 Task: Add Organic Valley Grassmilk Raw Cheddar Cheese to the cart.
Action: Mouse moved to (878, 309)
Screenshot: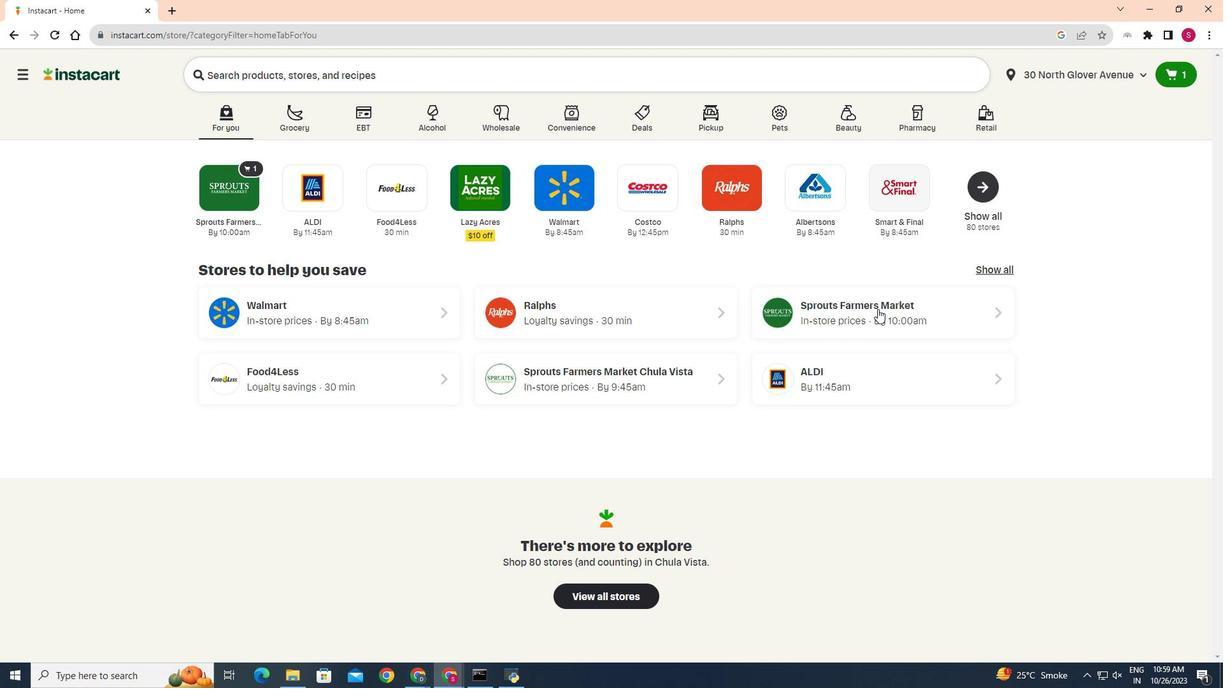 
Action: Mouse pressed left at (878, 309)
Screenshot: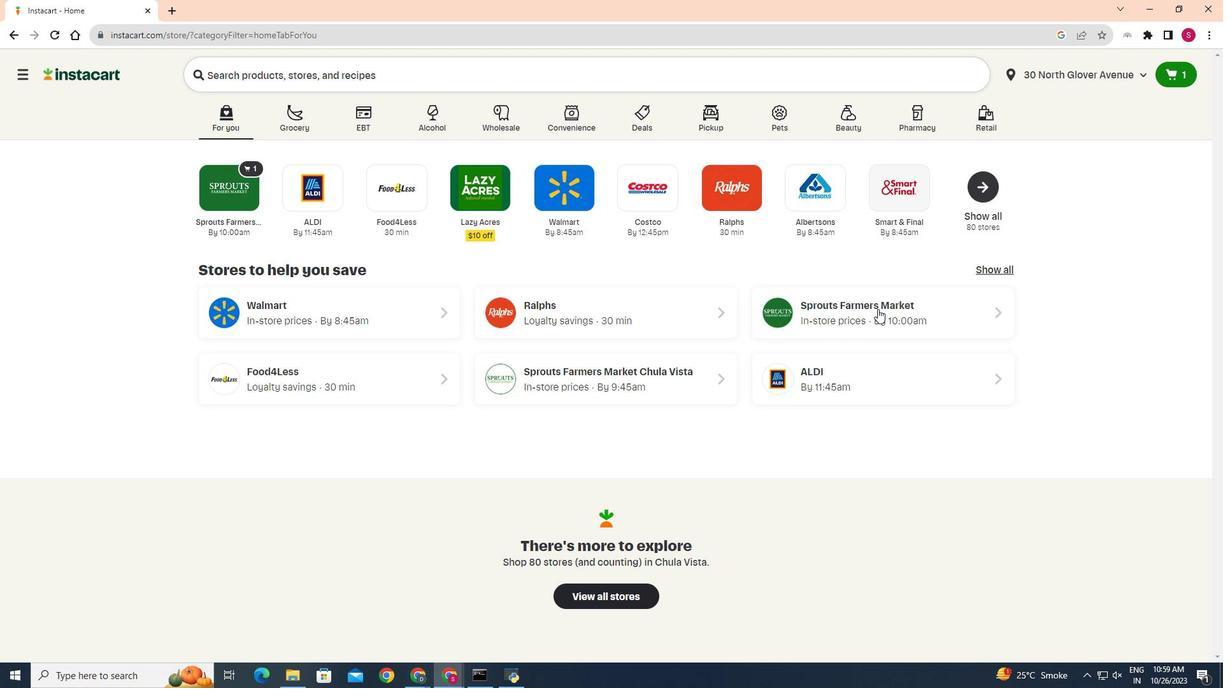 
Action: Mouse moved to (47, 536)
Screenshot: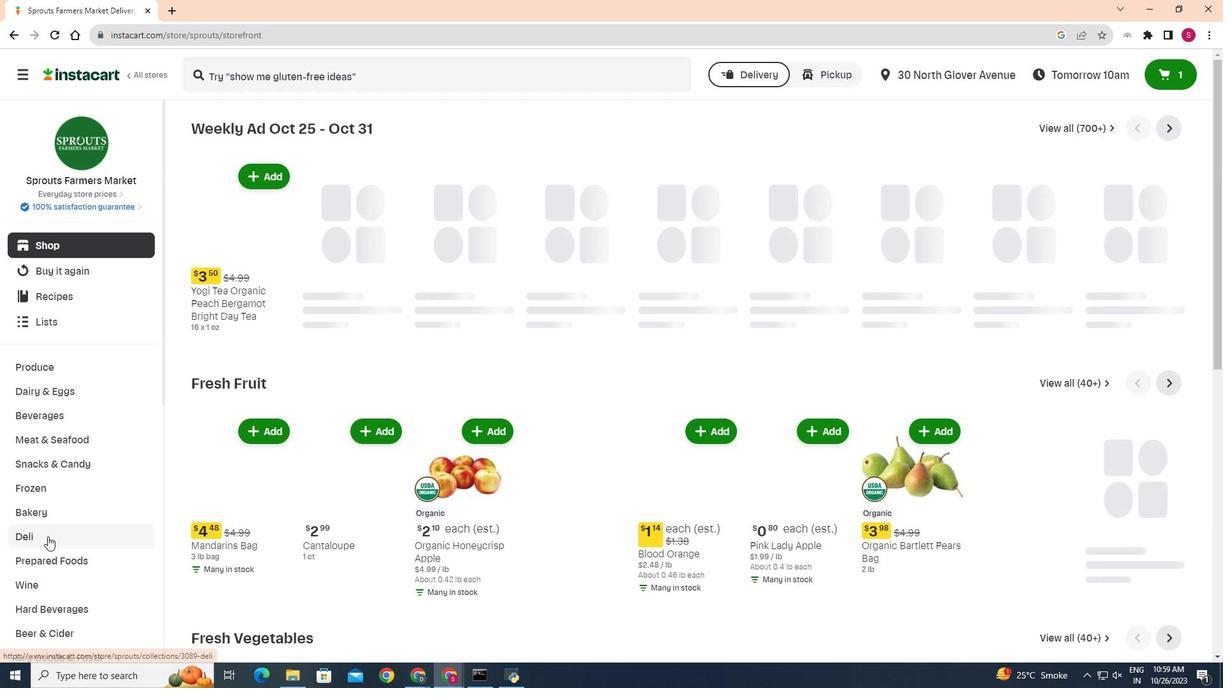 
Action: Mouse pressed left at (47, 536)
Screenshot: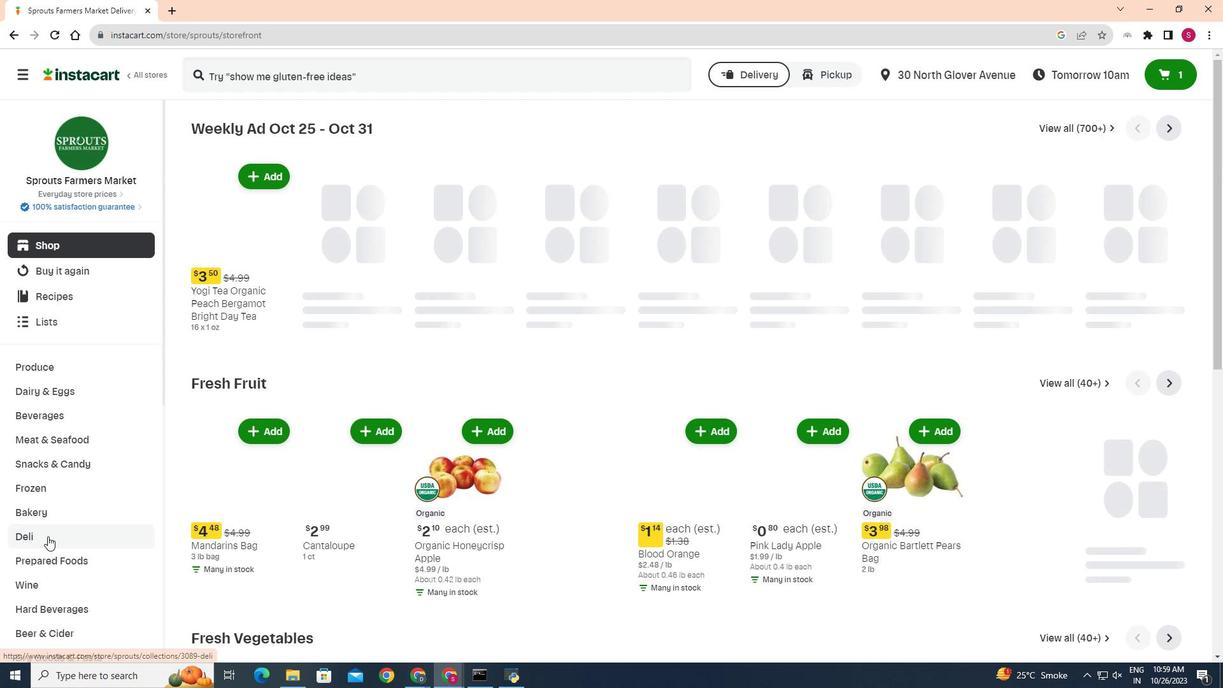 
Action: Mouse moved to (341, 163)
Screenshot: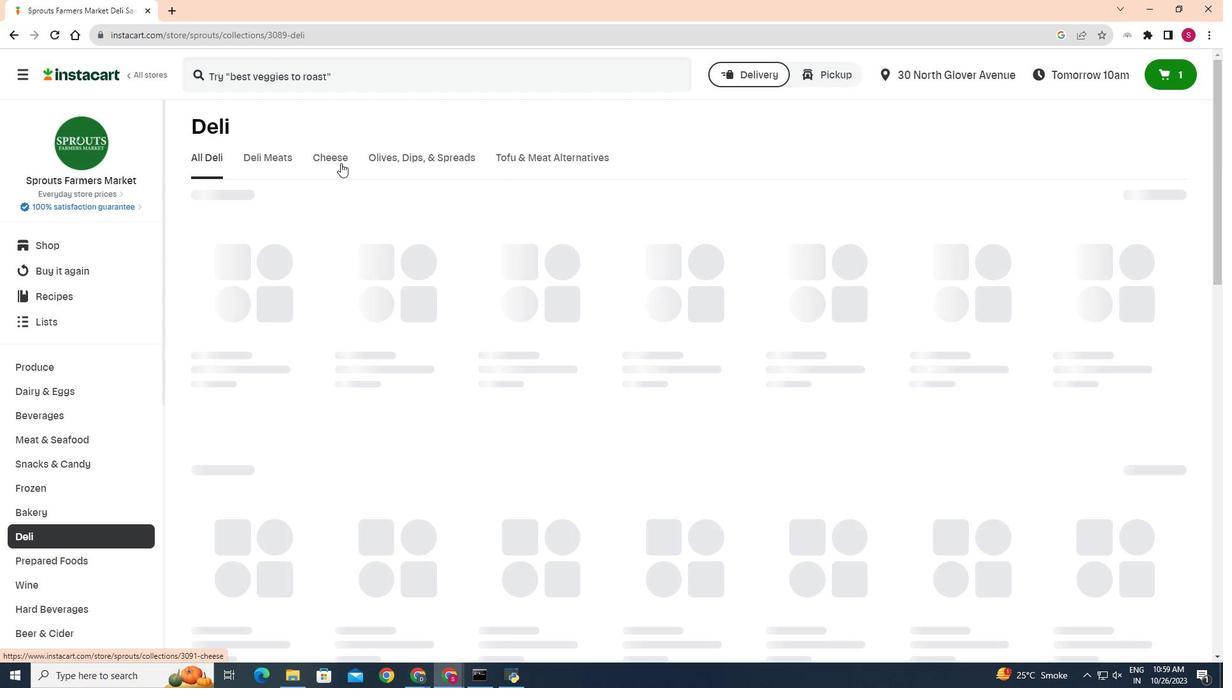 
Action: Mouse pressed left at (341, 163)
Screenshot: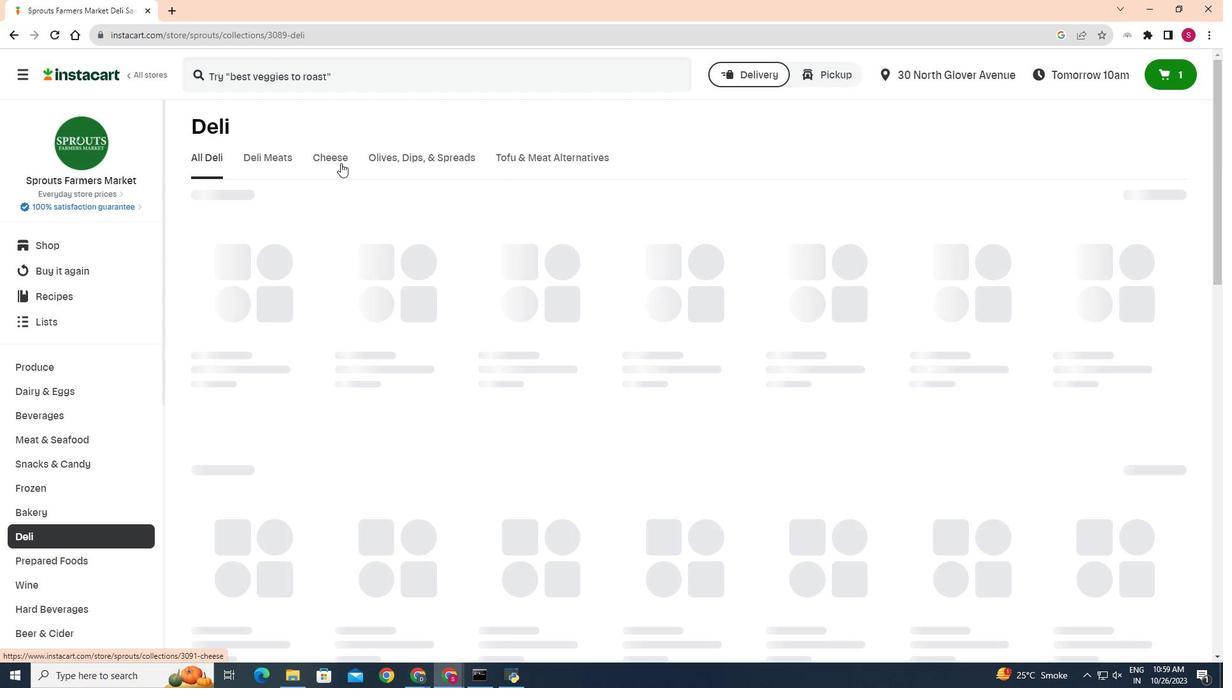 
Action: Mouse moved to (296, 216)
Screenshot: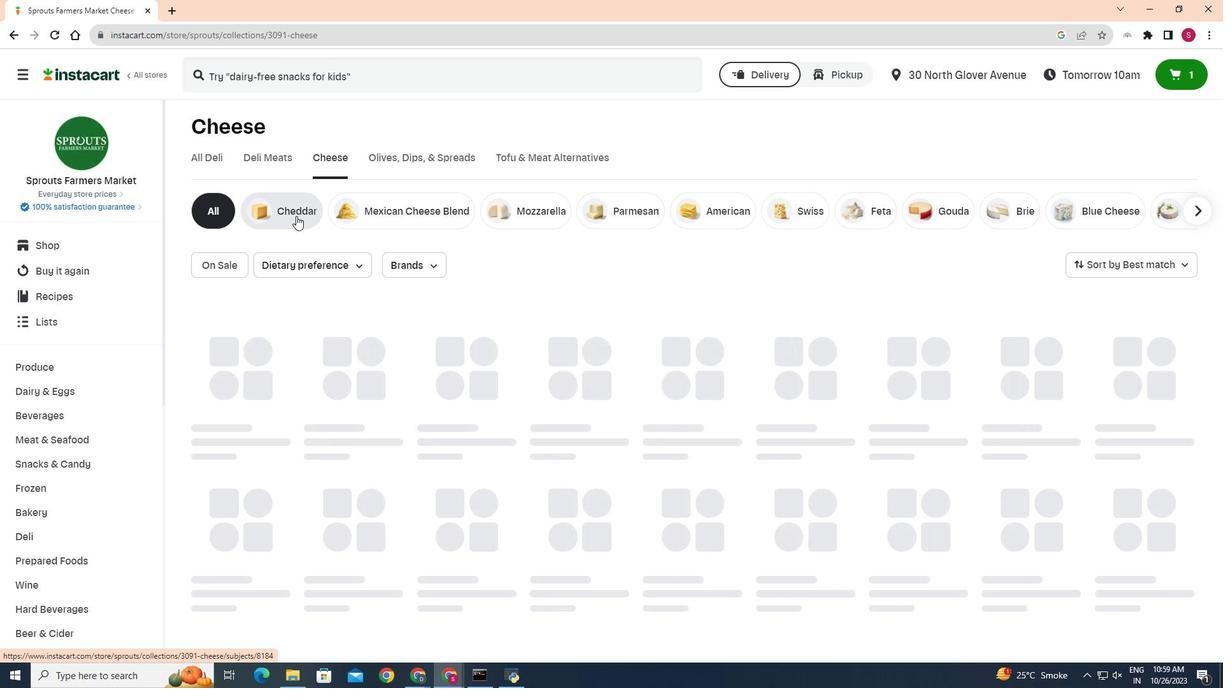 
Action: Mouse pressed left at (296, 216)
Screenshot: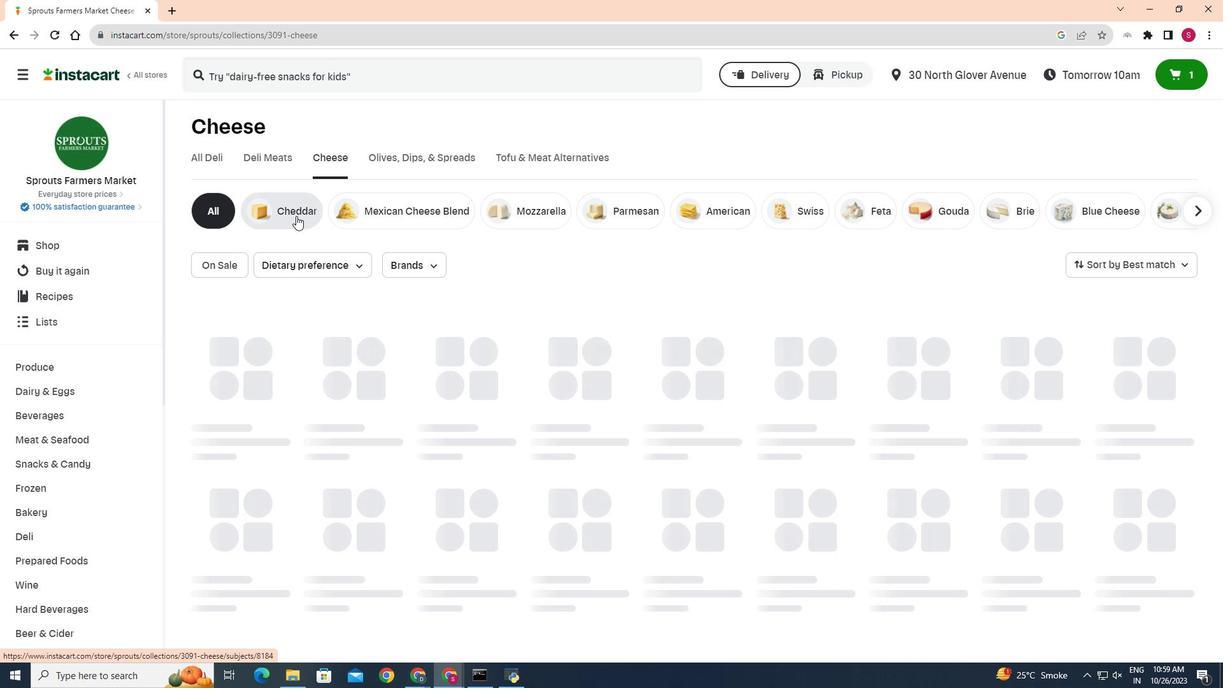 
Action: Mouse moved to (504, 287)
Screenshot: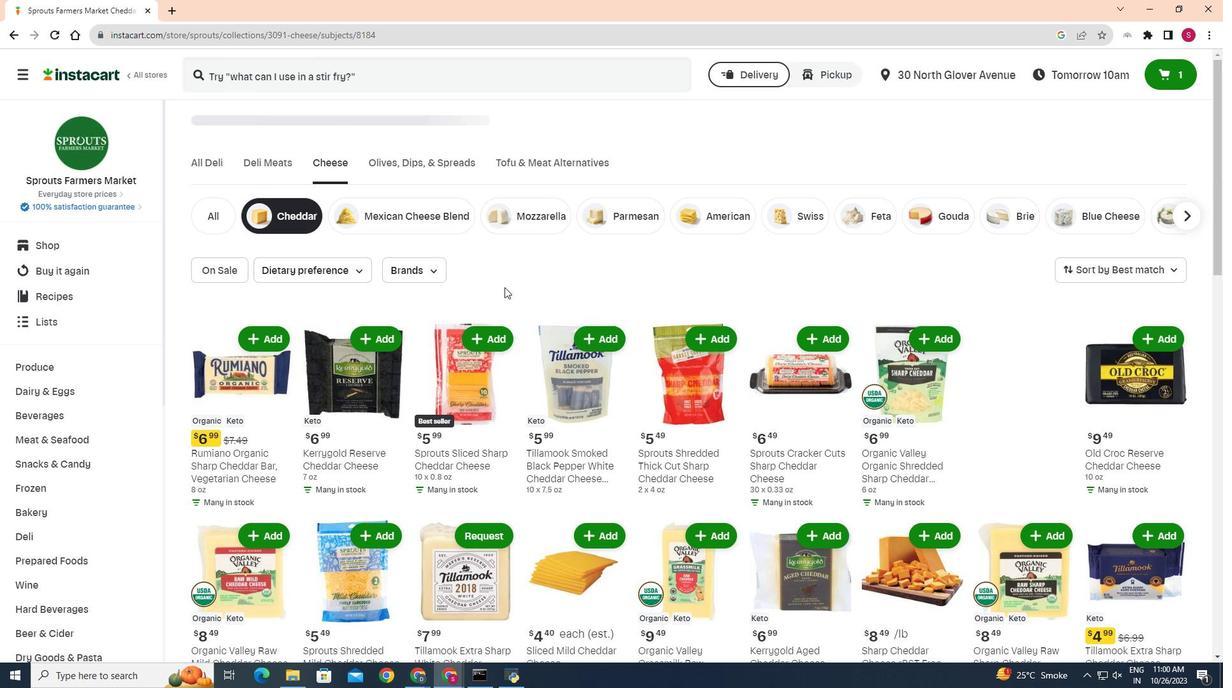 
Action: Mouse scrolled (504, 286) with delta (0, 0)
Screenshot: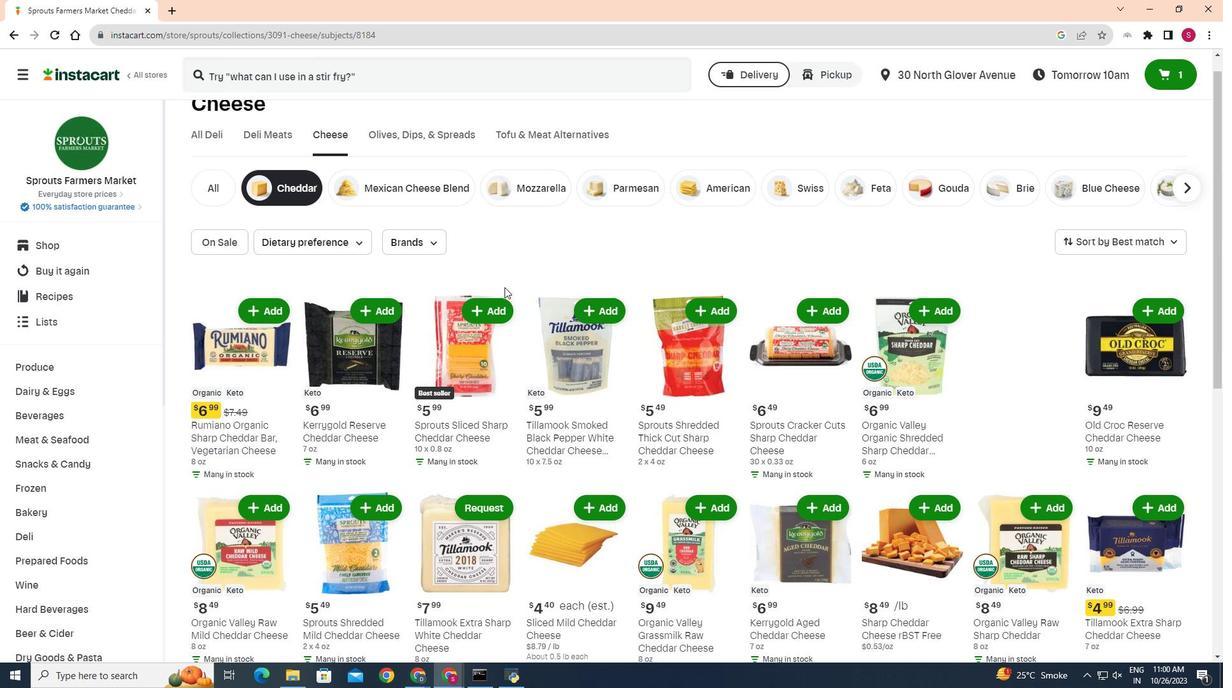 
Action: Mouse moved to (699, 462)
Screenshot: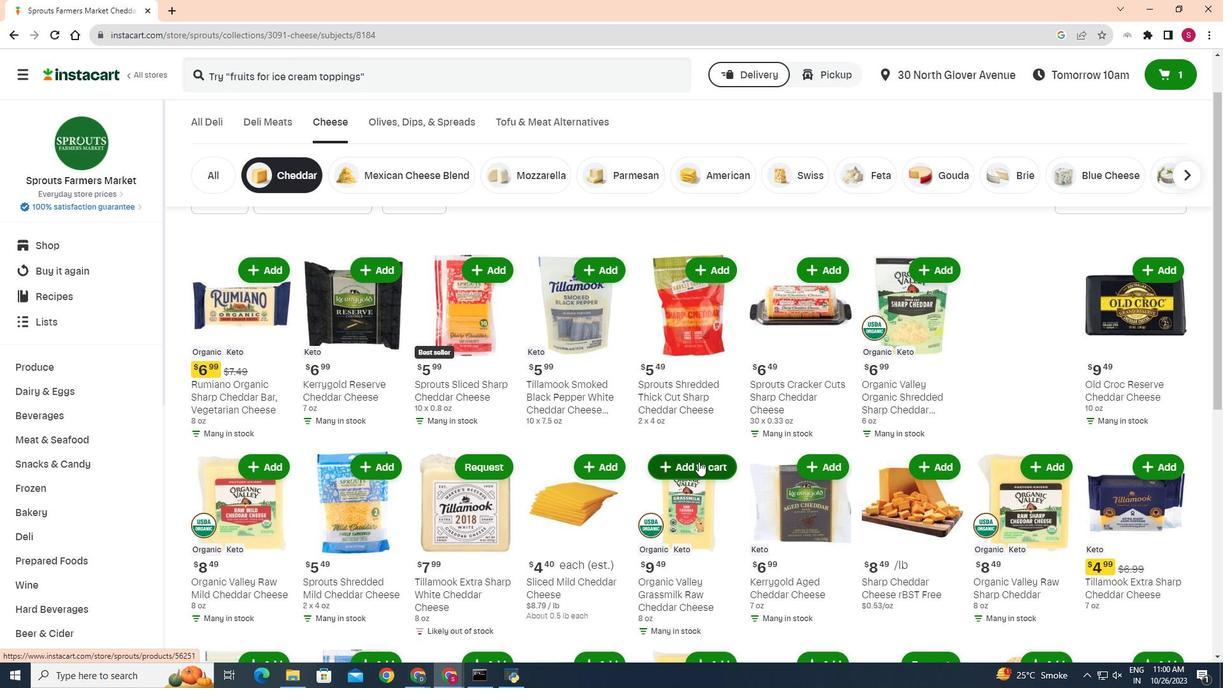 
Action: Mouse pressed left at (699, 462)
Screenshot: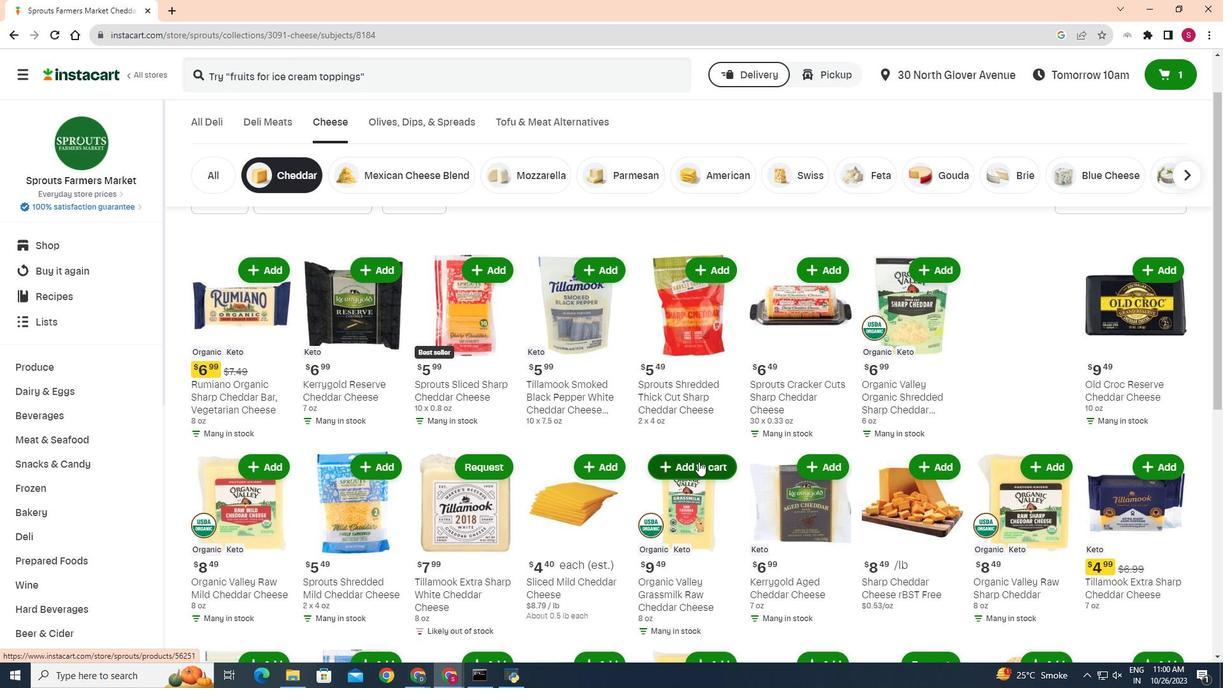 
Action: Mouse moved to (710, 421)
Screenshot: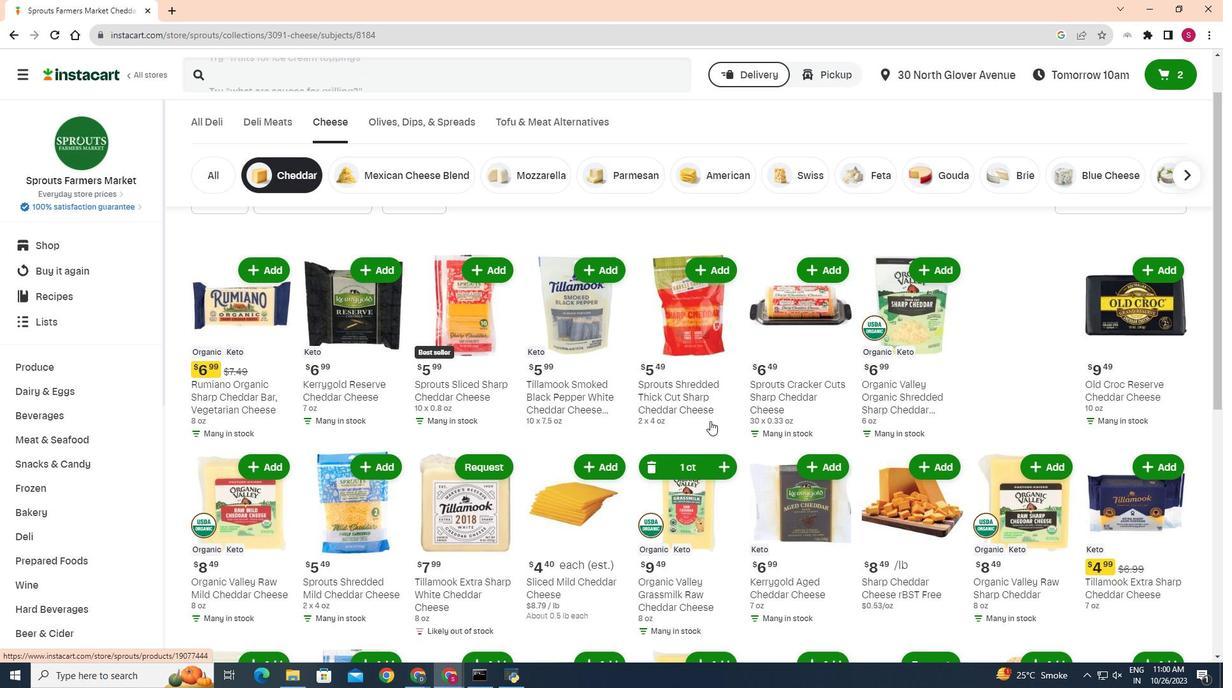 
